 Task: Add Herban Cowboy Blossom Perfume to the cart.
Action: Mouse pressed left at (328, 164)
Screenshot: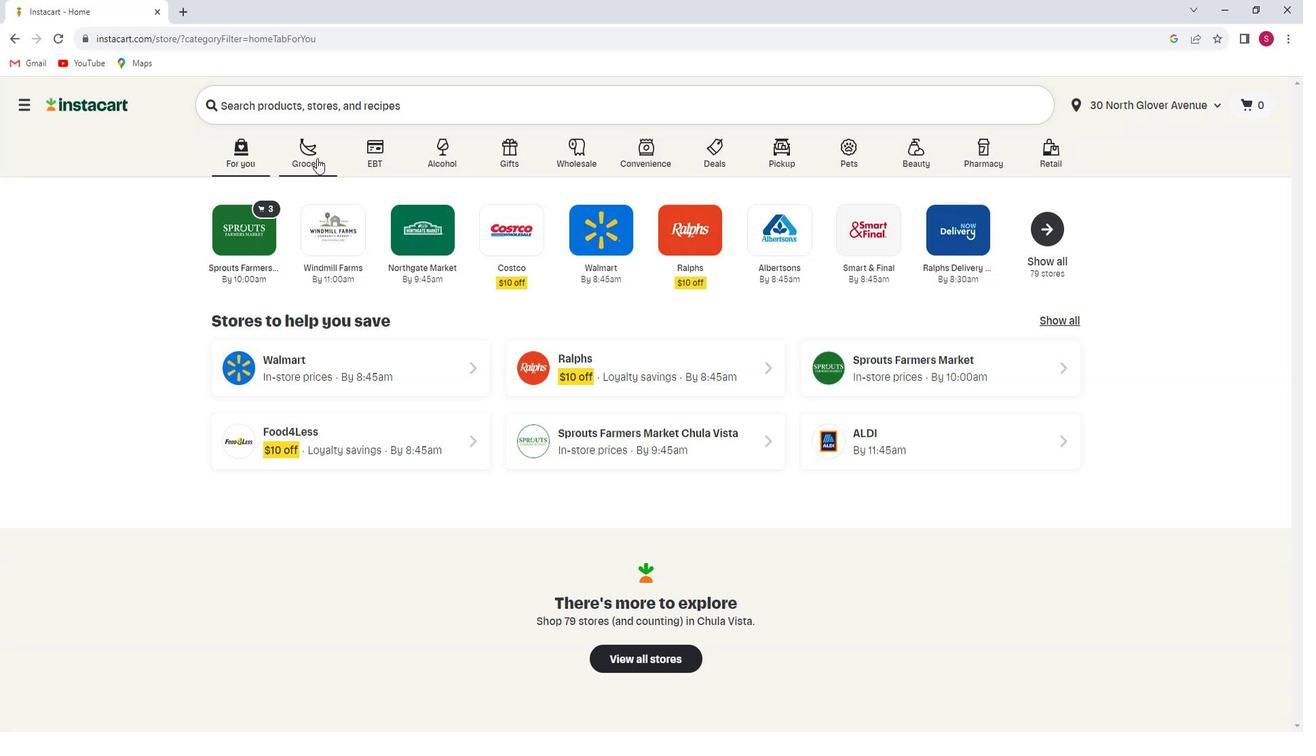 
Action: Mouse moved to (306, 401)
Screenshot: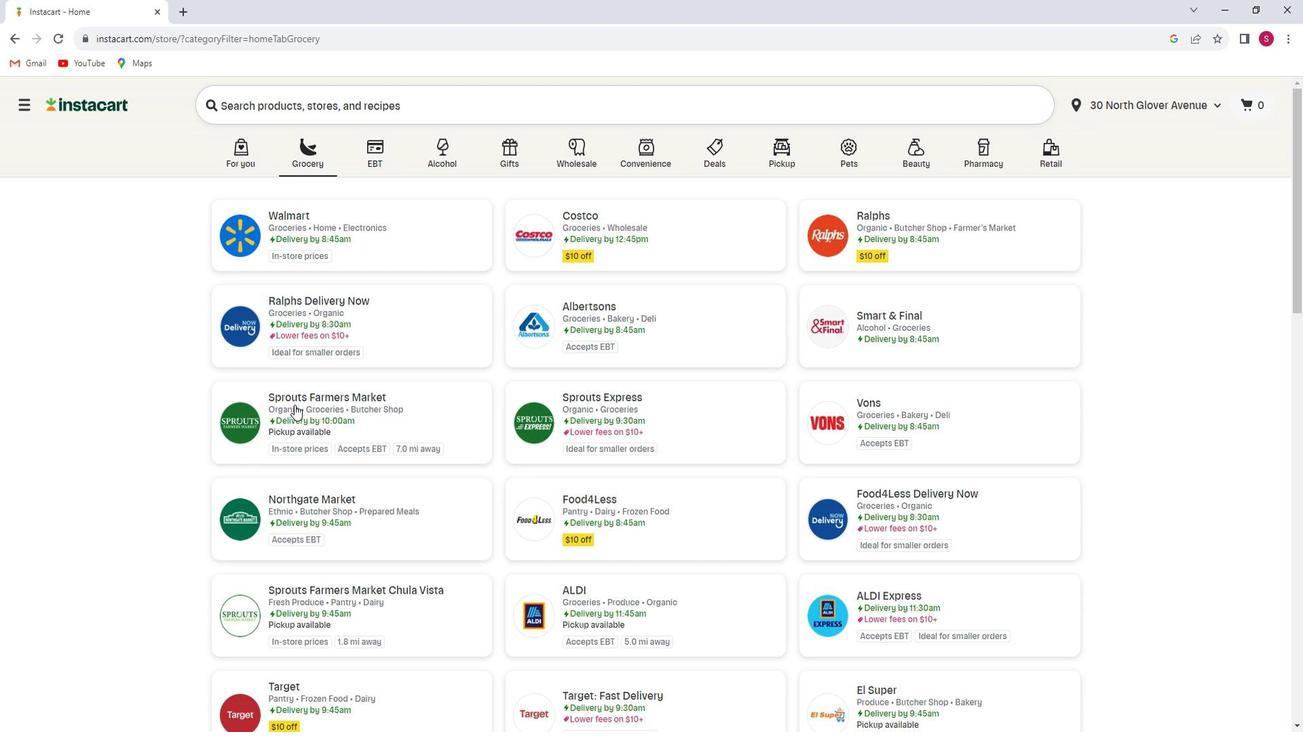 
Action: Mouse pressed left at (306, 401)
Screenshot: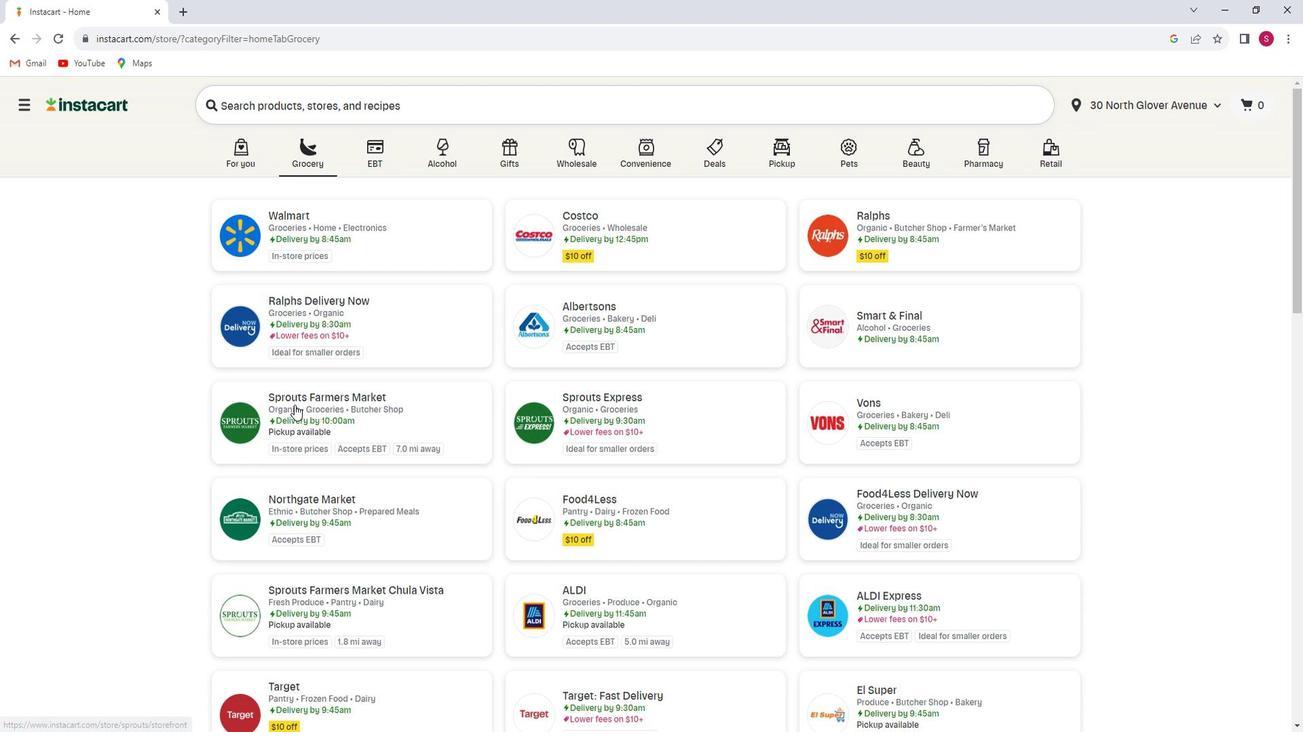 
Action: Mouse moved to (116, 394)
Screenshot: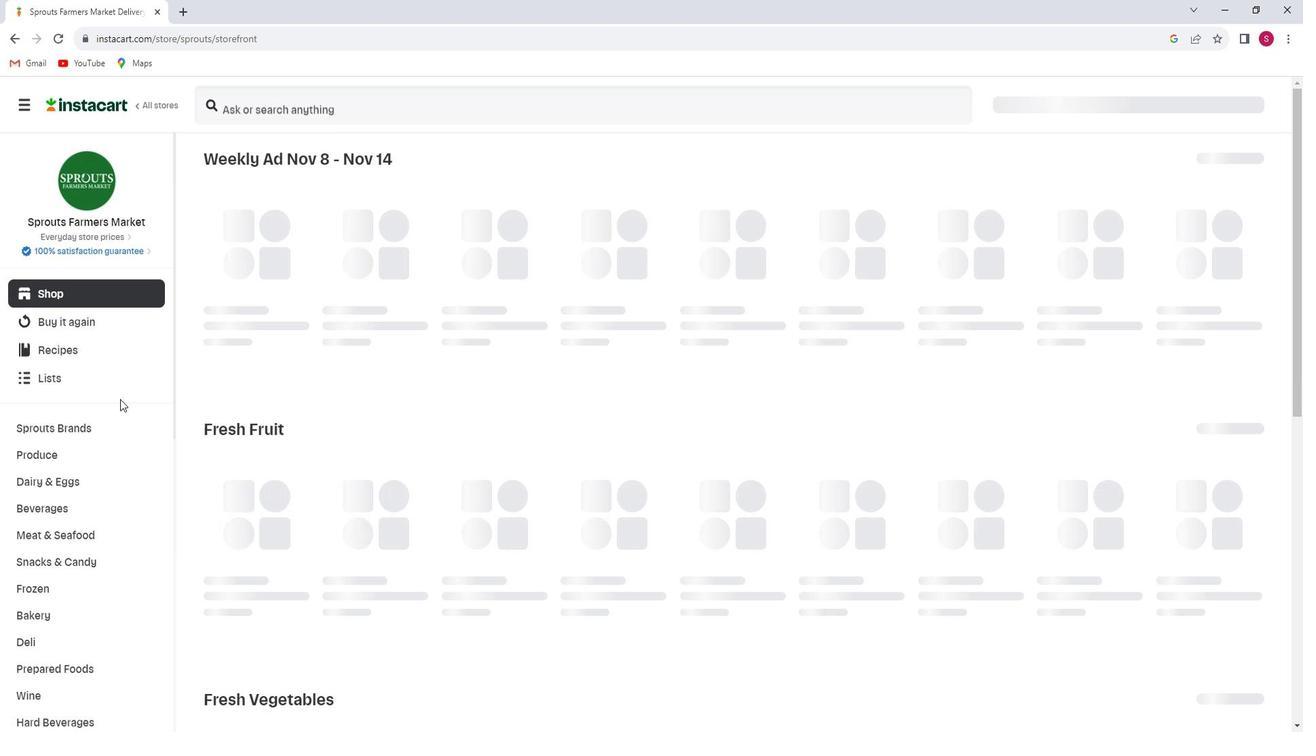 
Action: Mouse scrolled (116, 394) with delta (0, 0)
Screenshot: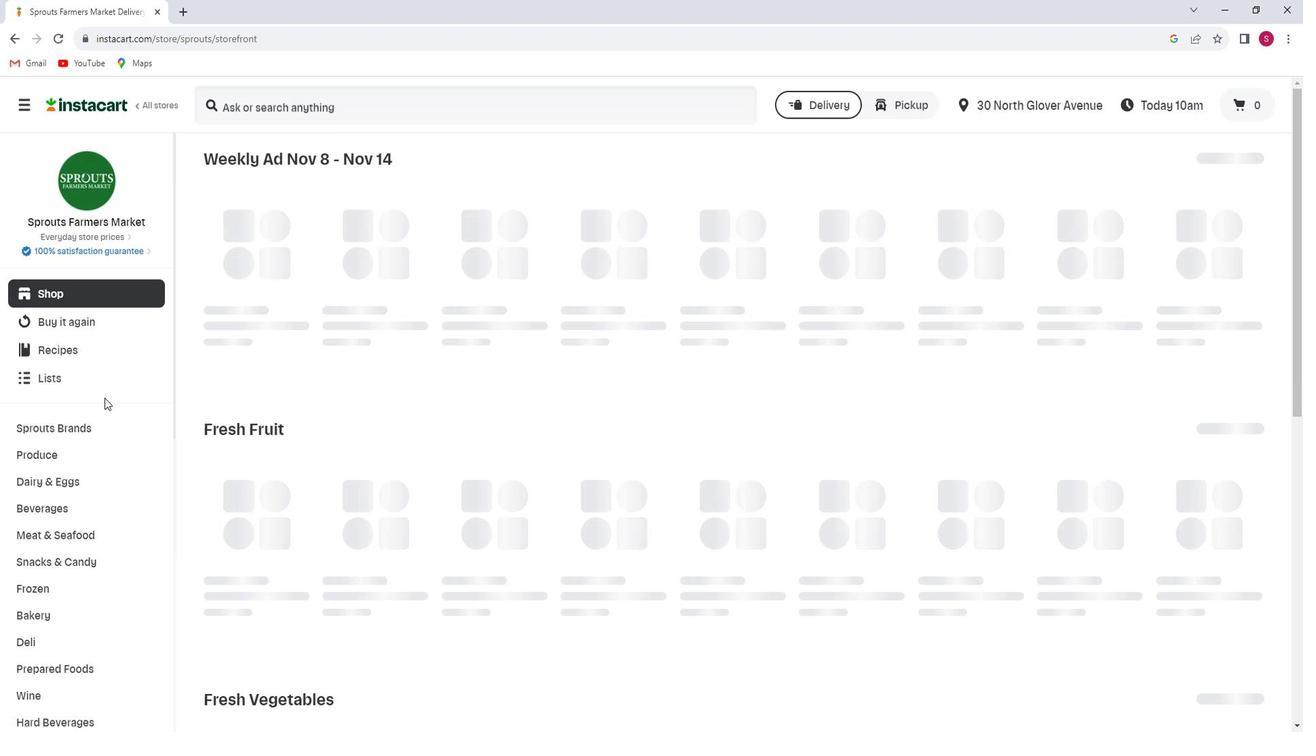 
Action: Mouse scrolled (116, 394) with delta (0, 0)
Screenshot: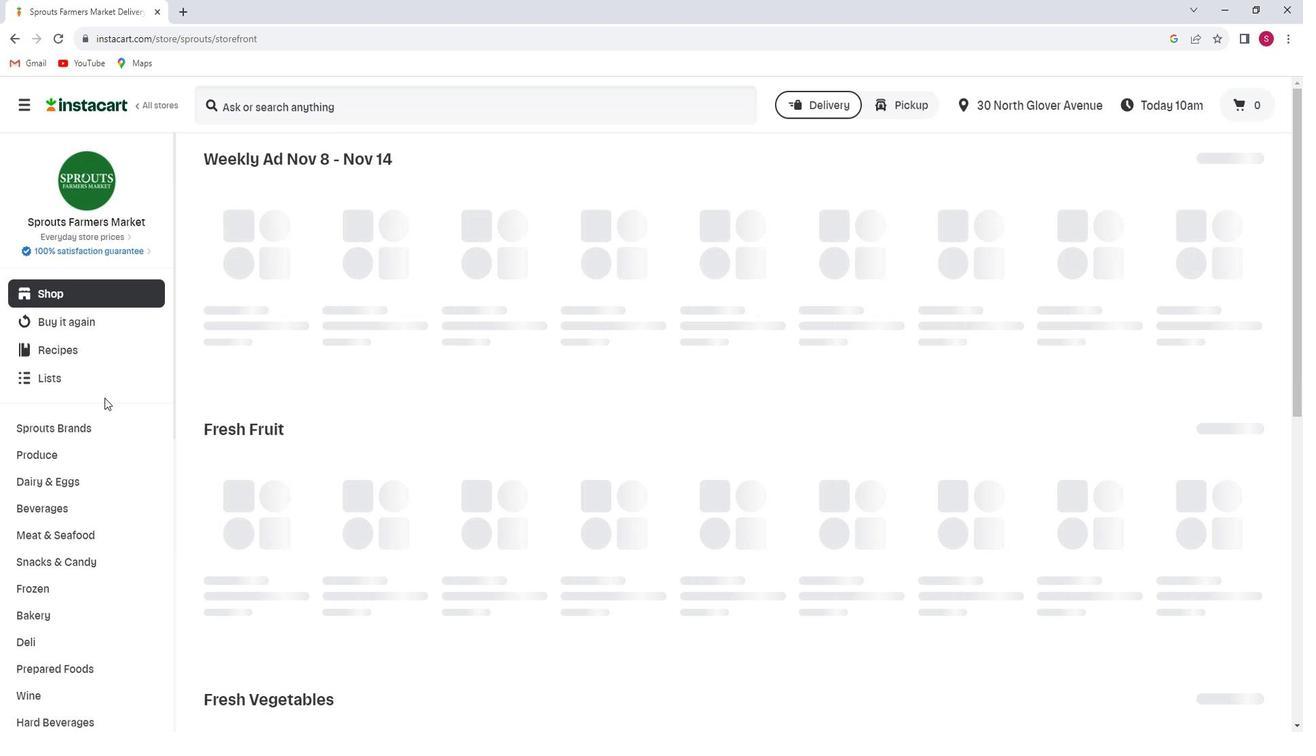 
Action: Mouse scrolled (116, 394) with delta (0, 0)
Screenshot: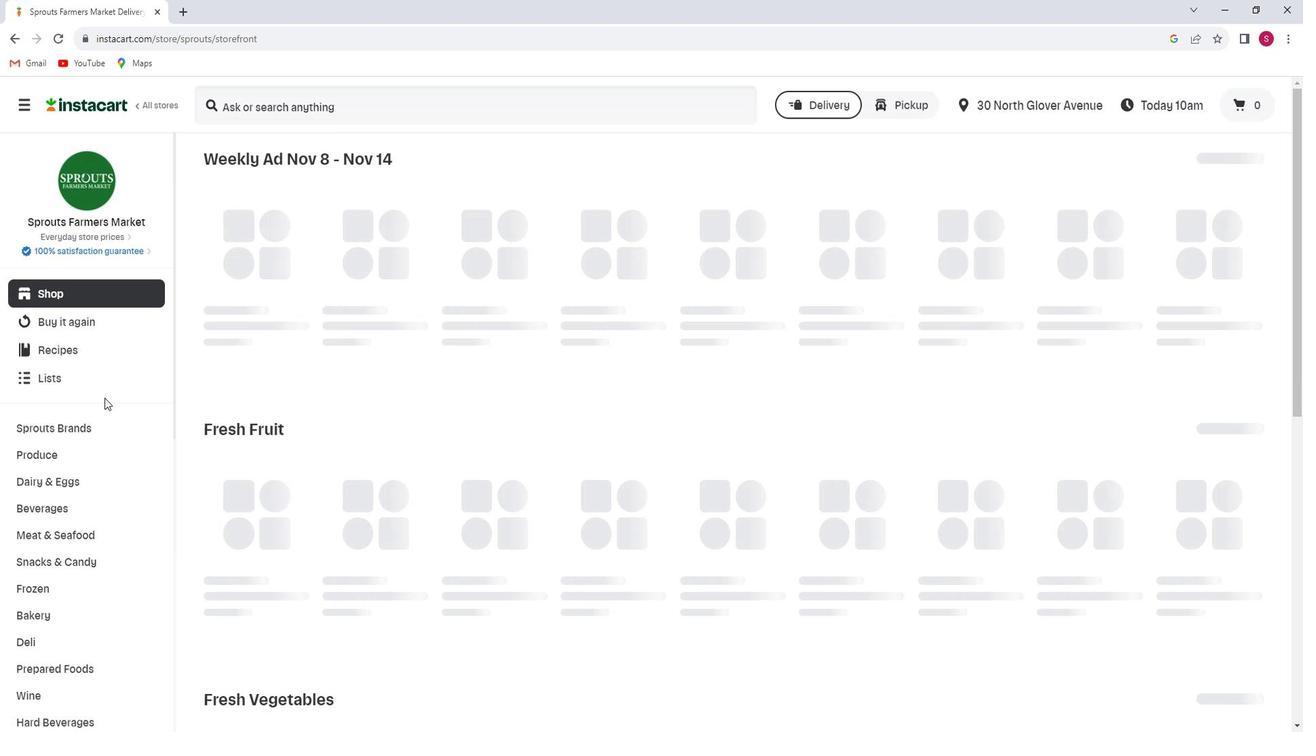 
Action: Mouse scrolled (116, 394) with delta (0, 0)
Screenshot: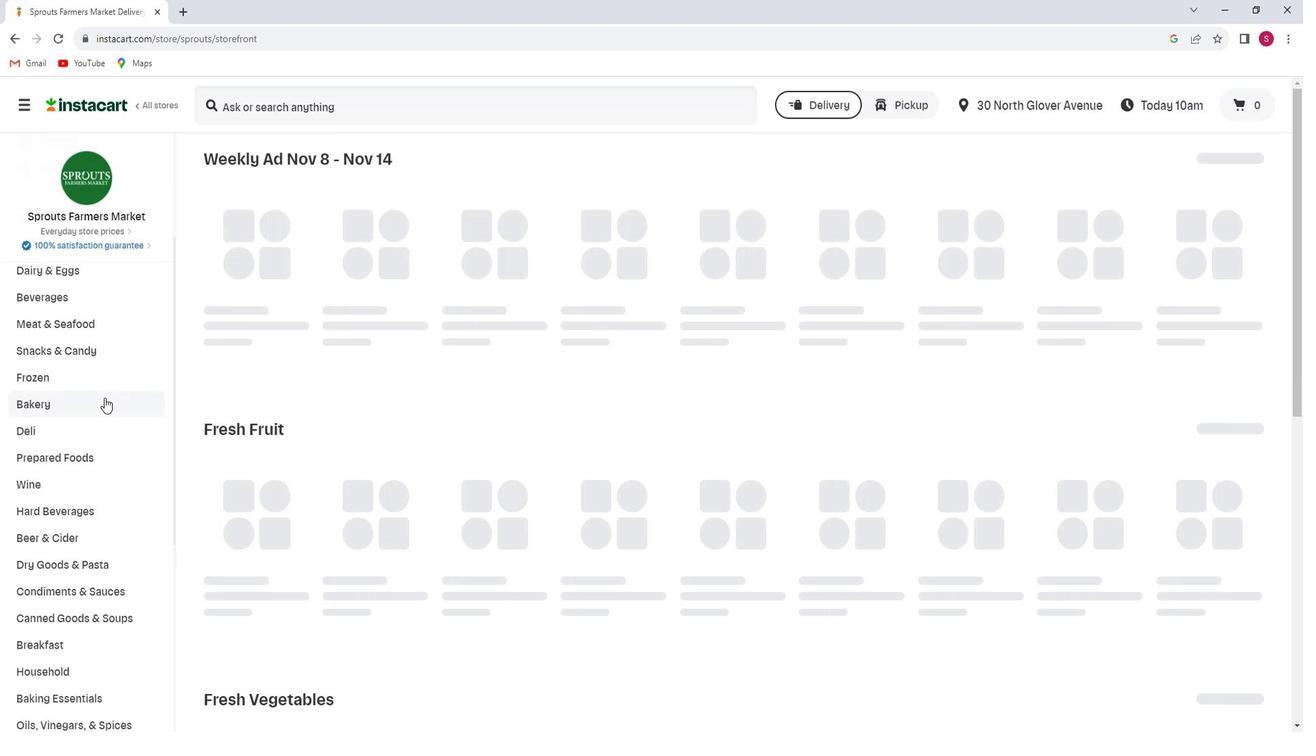
Action: Mouse scrolled (116, 394) with delta (0, 0)
Screenshot: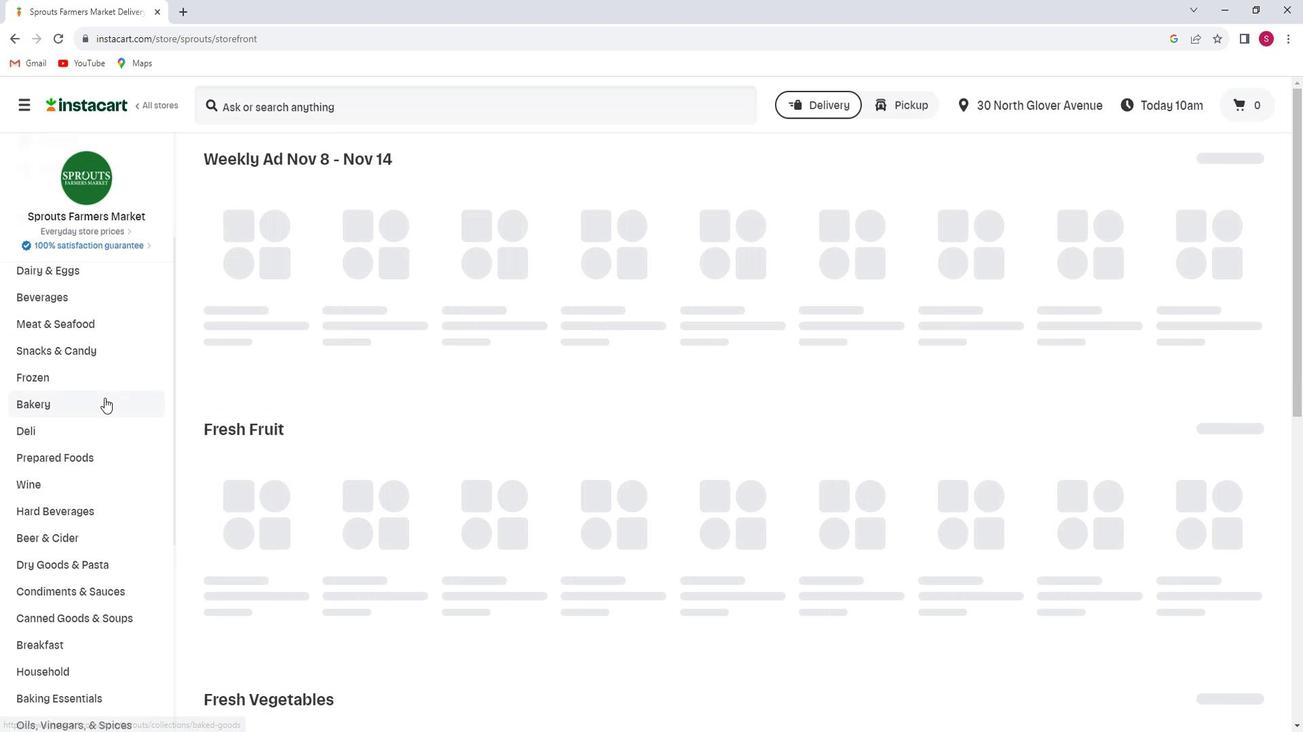 
Action: Mouse scrolled (116, 394) with delta (0, 0)
Screenshot: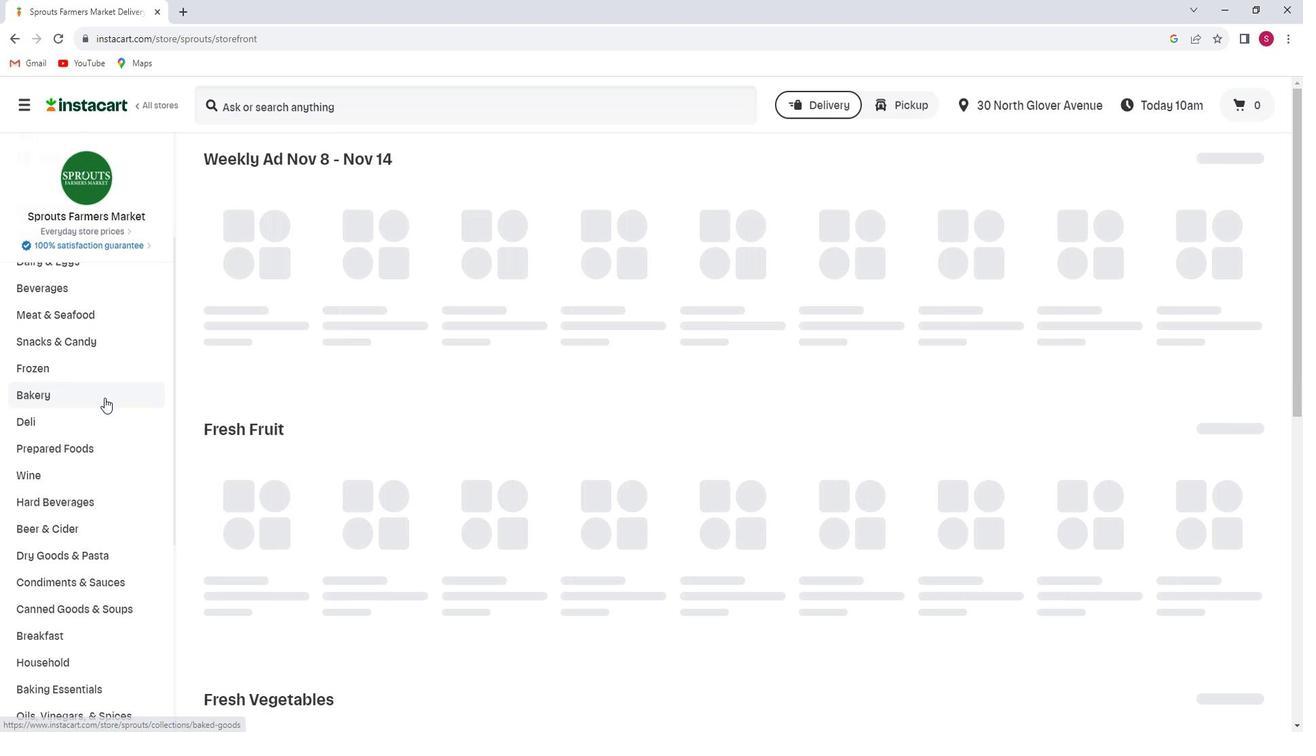 
Action: Mouse scrolled (116, 394) with delta (0, 0)
Screenshot: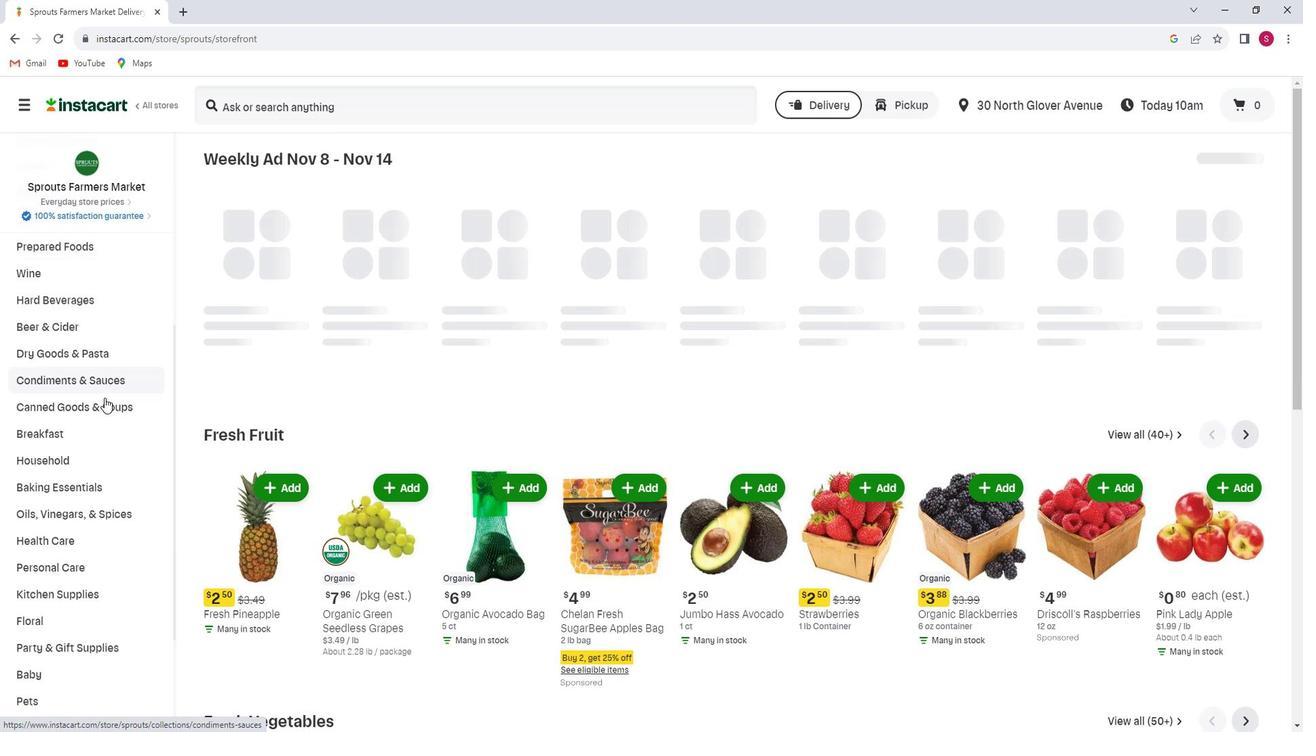 
Action: Mouse moved to (78, 462)
Screenshot: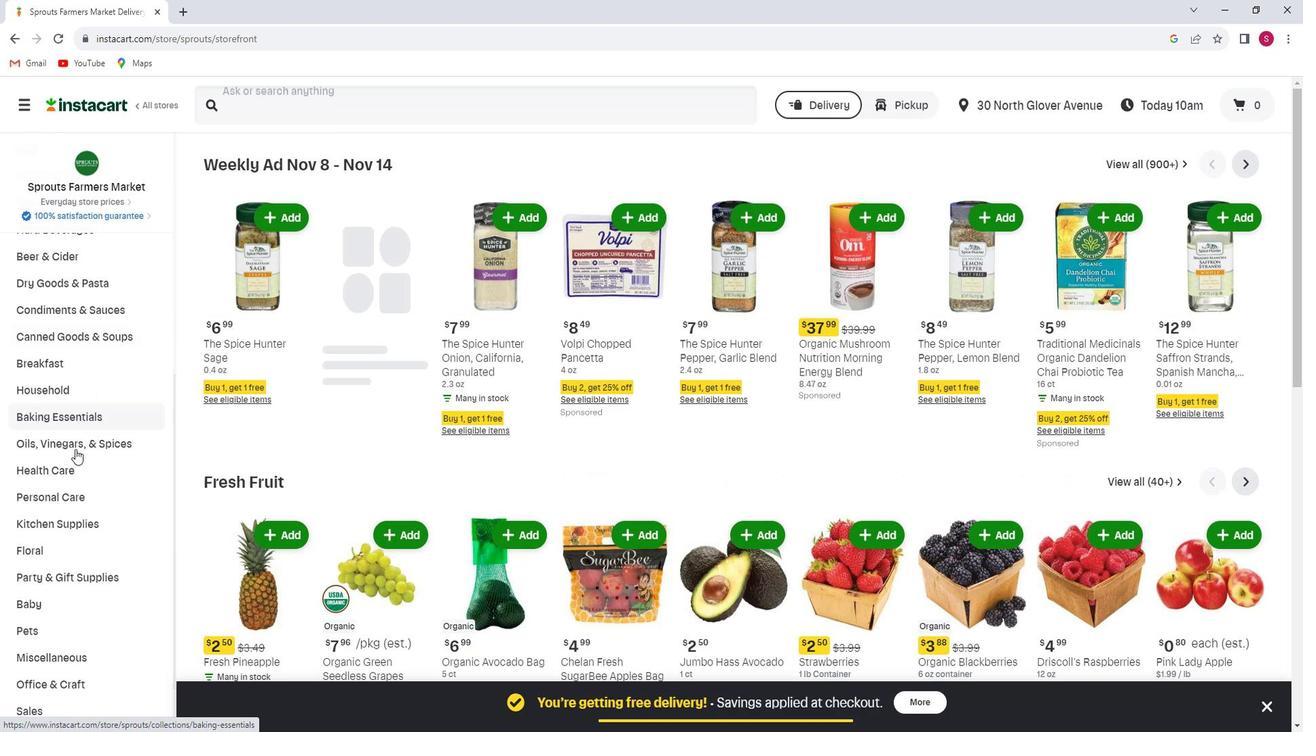 
Action: Mouse scrolled (78, 462) with delta (0, 0)
Screenshot: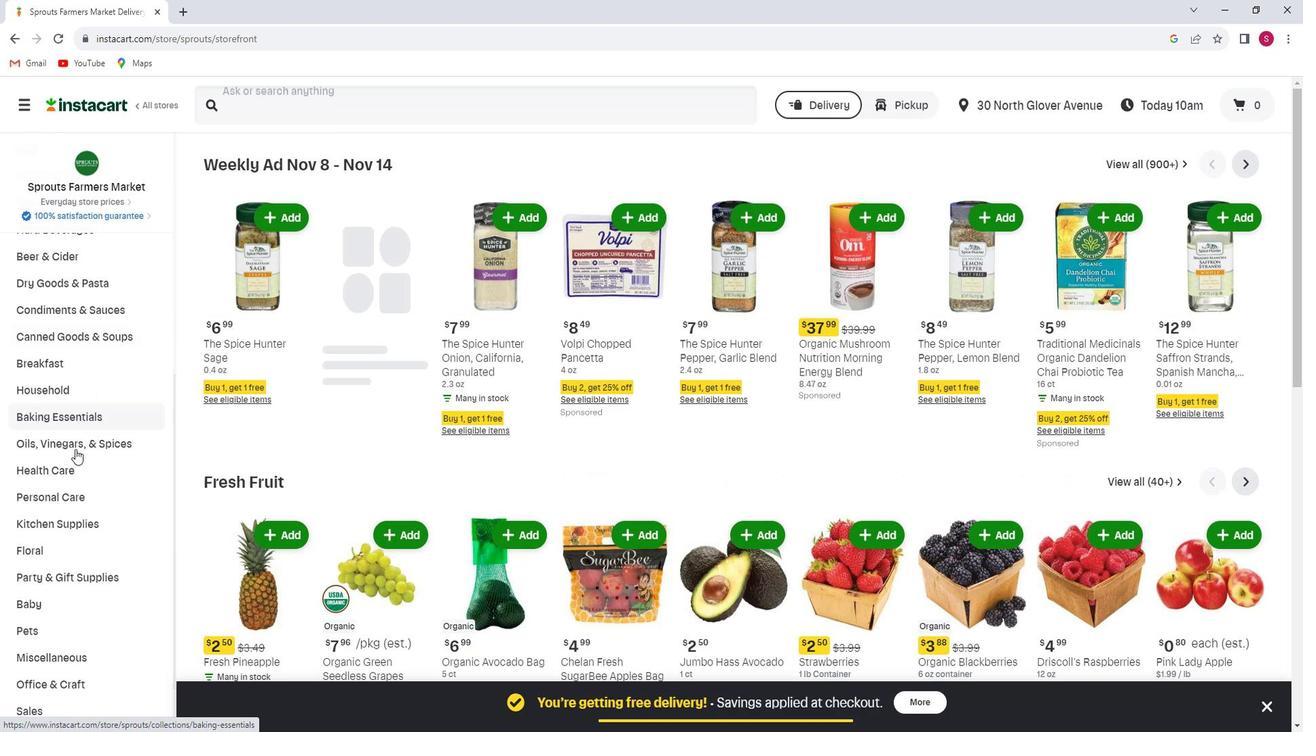 
Action: Mouse moved to (76, 546)
Screenshot: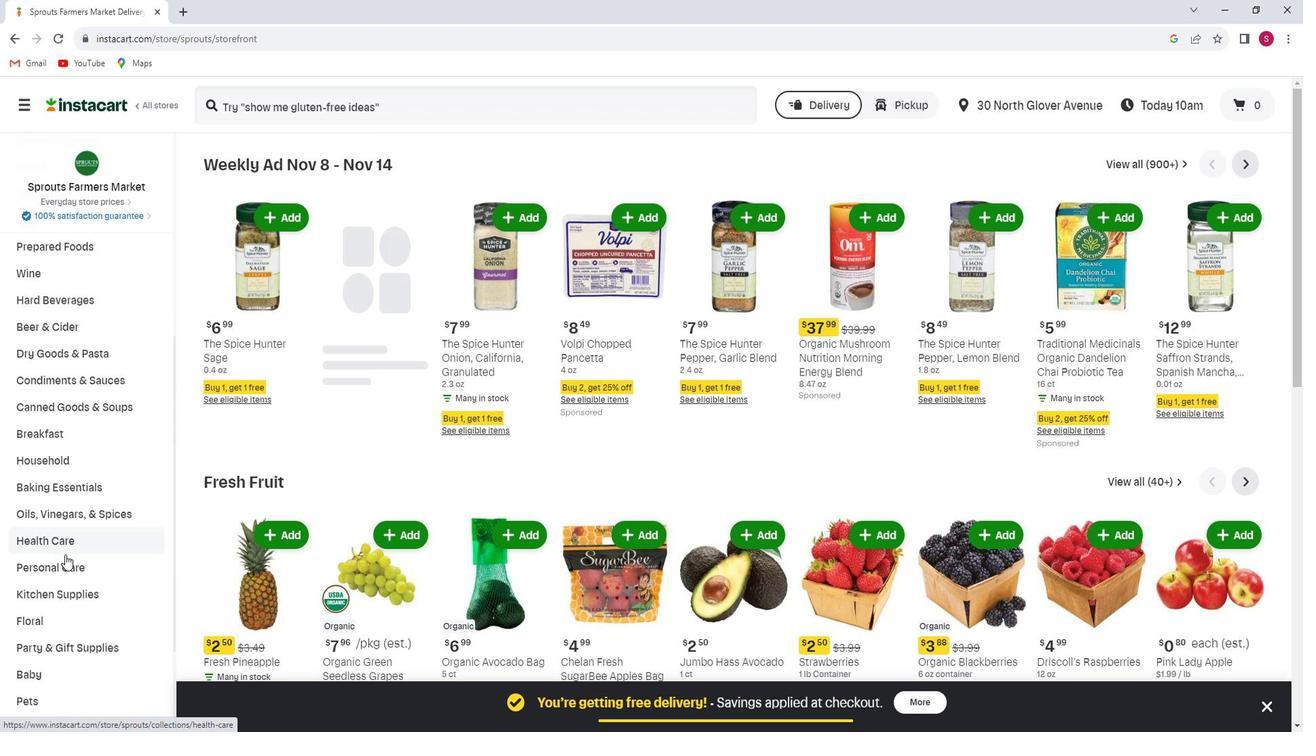 
Action: Mouse pressed left at (76, 546)
Screenshot: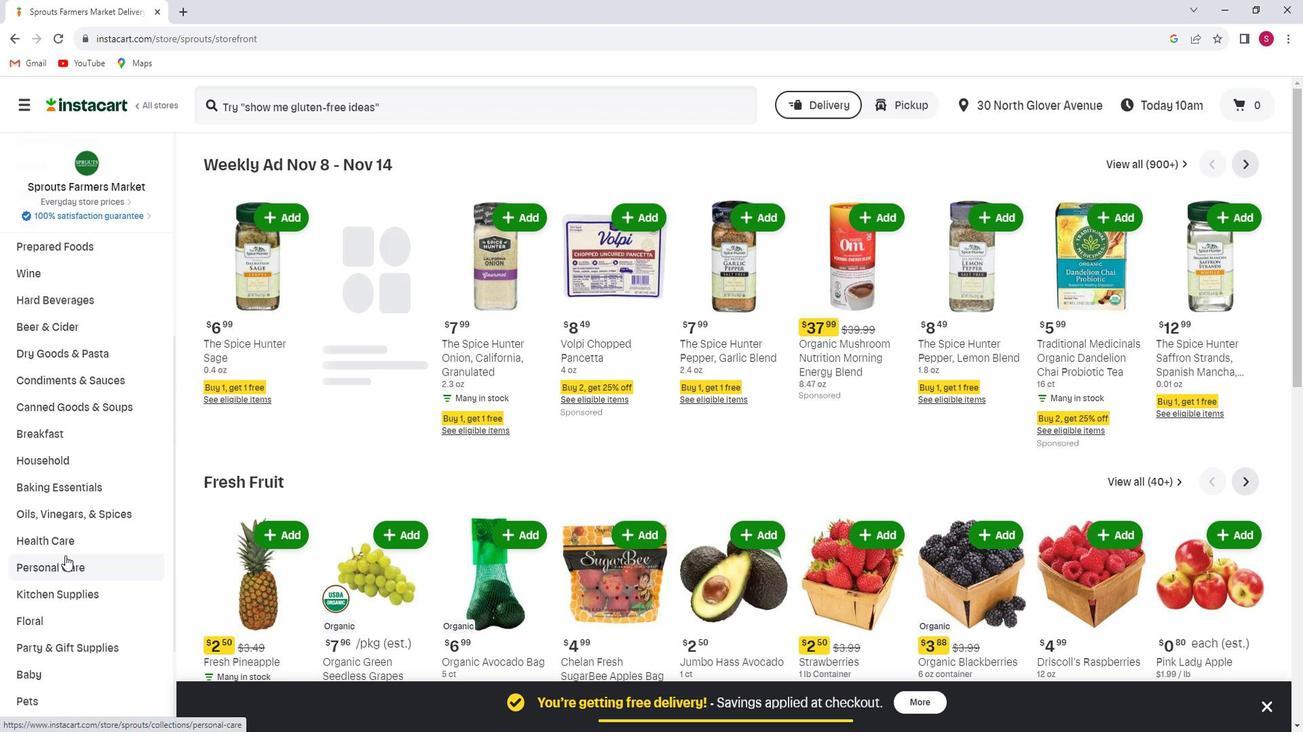 
Action: Mouse moved to (1182, 206)
Screenshot: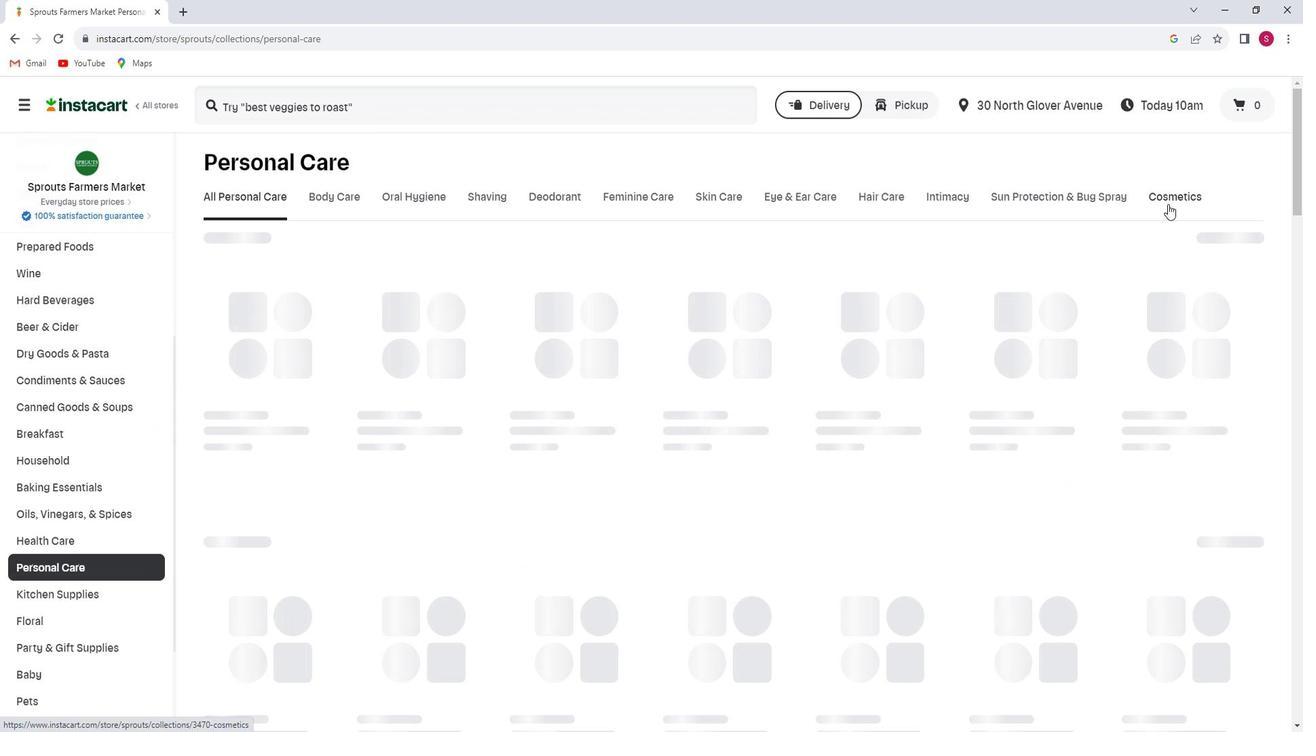 
Action: Mouse pressed left at (1182, 206)
Screenshot: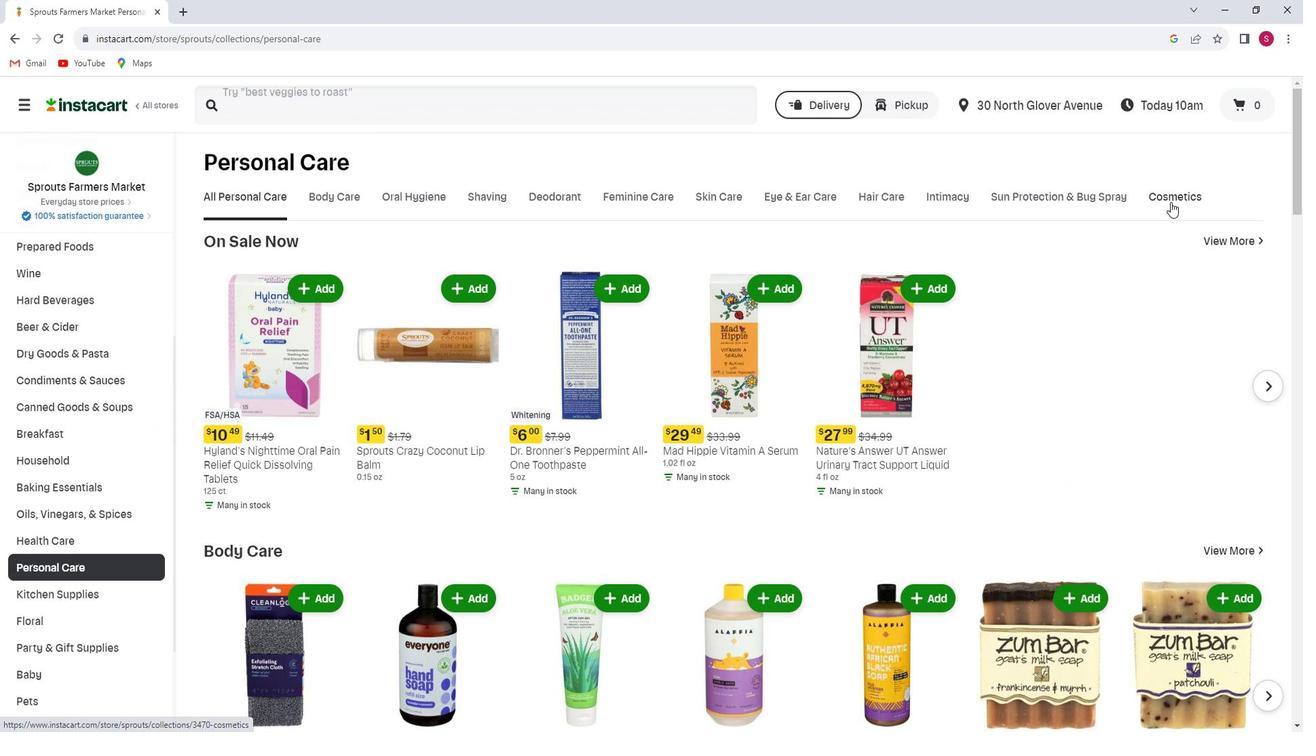 
Action: Mouse moved to (513, 271)
Screenshot: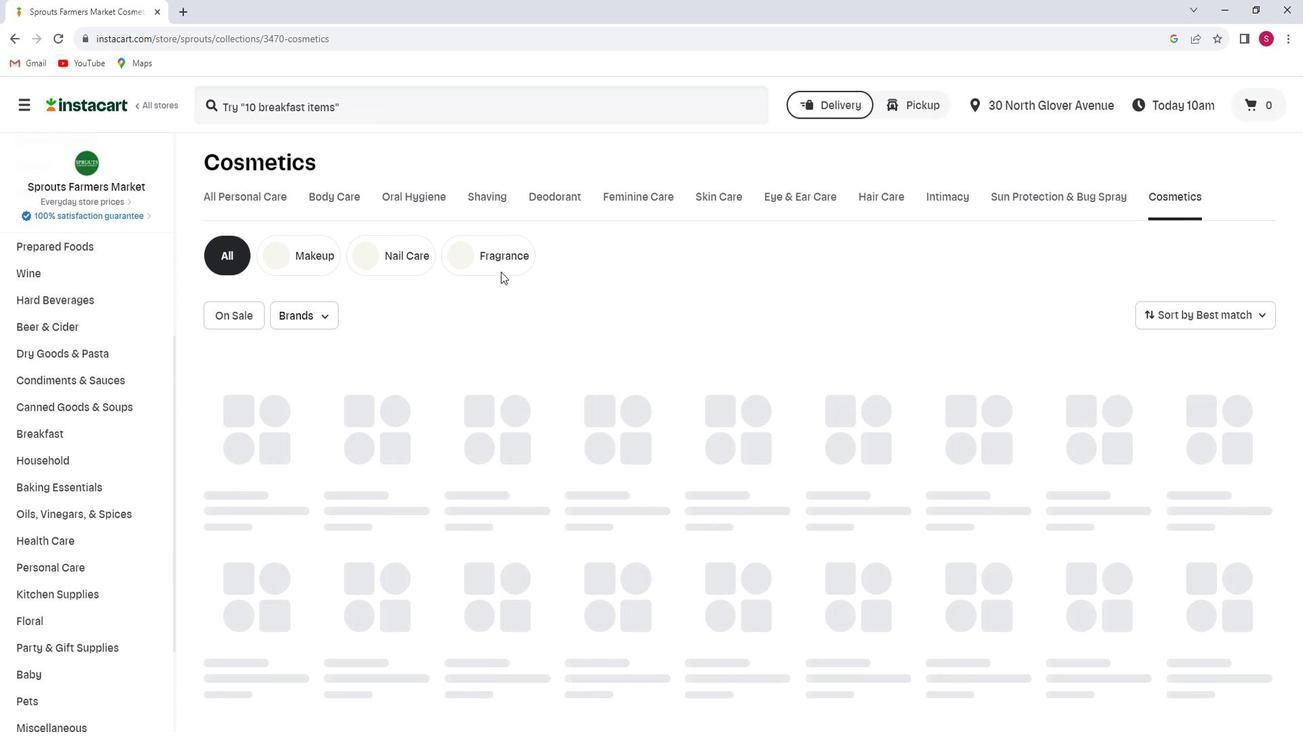 
Action: Mouse pressed left at (513, 271)
Screenshot: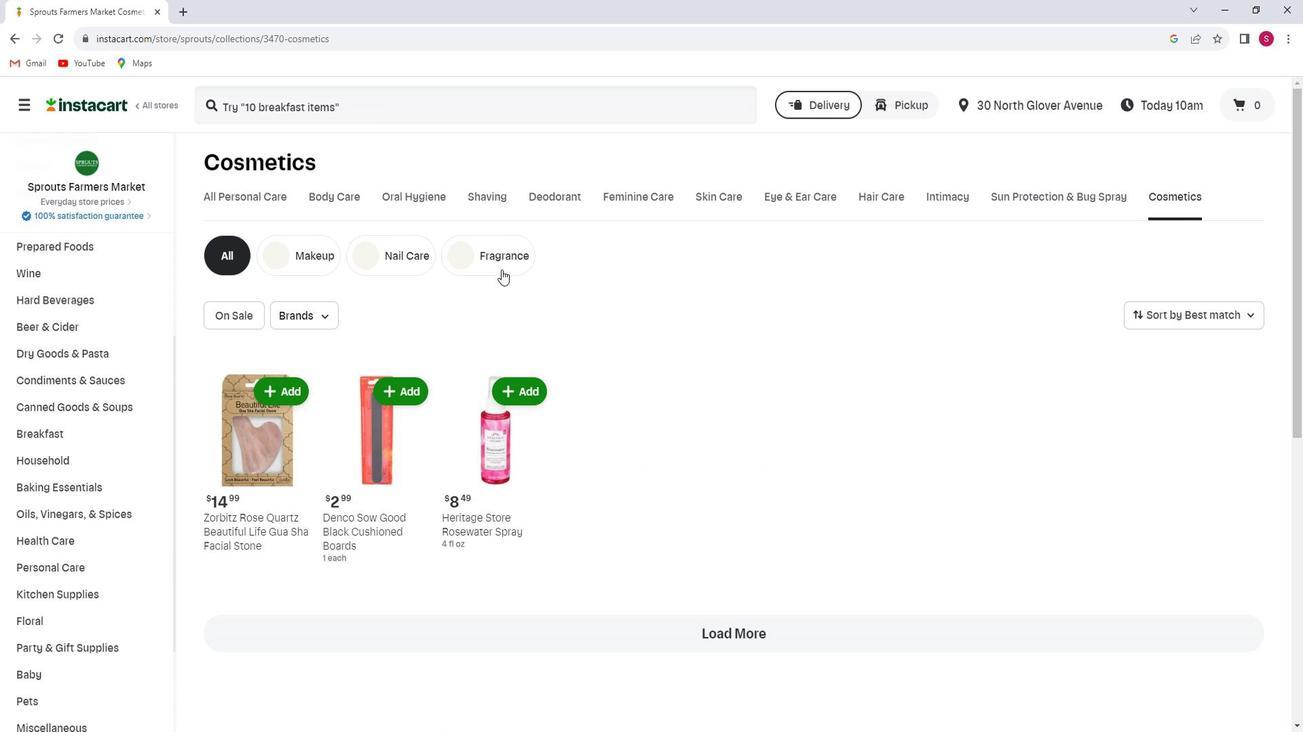 
Action: Mouse moved to (421, 118)
Screenshot: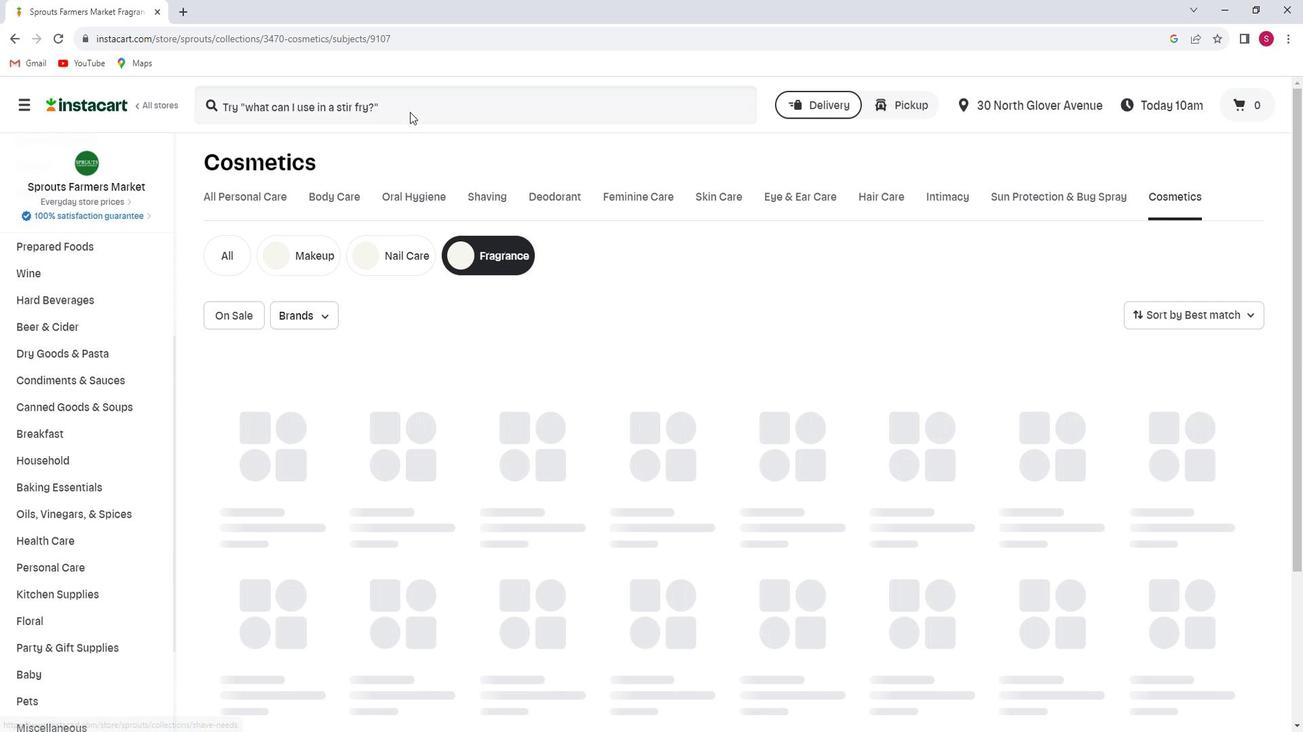 
Action: Mouse pressed left at (421, 118)
Screenshot: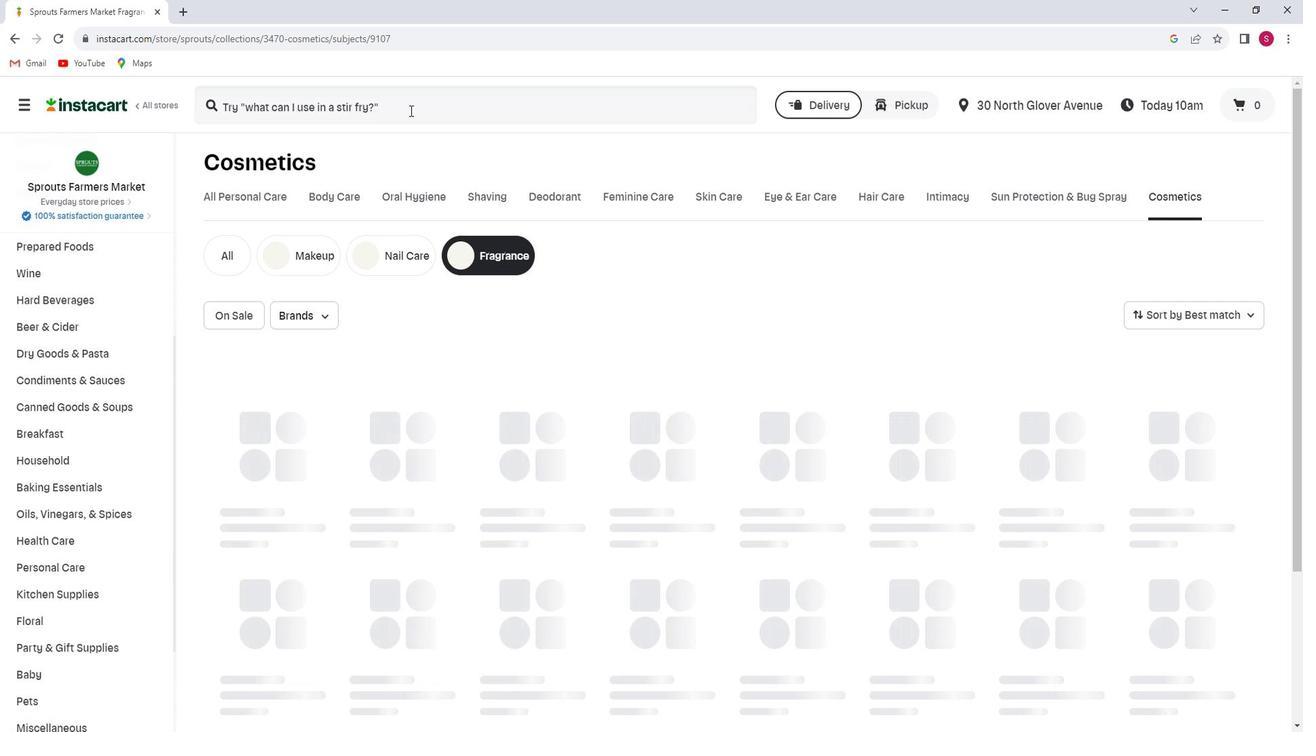 
Action: Key pressed <Key.shift>Herban<Key.space><Key.shift>Cowboy<Key.space><Key.shift><Key.shift><Key.shift><Key.shift><Key.shift><Key.shift><Key.shift>Blossom<Key.space><Key.shift>perfume<Key.enter>
Screenshot: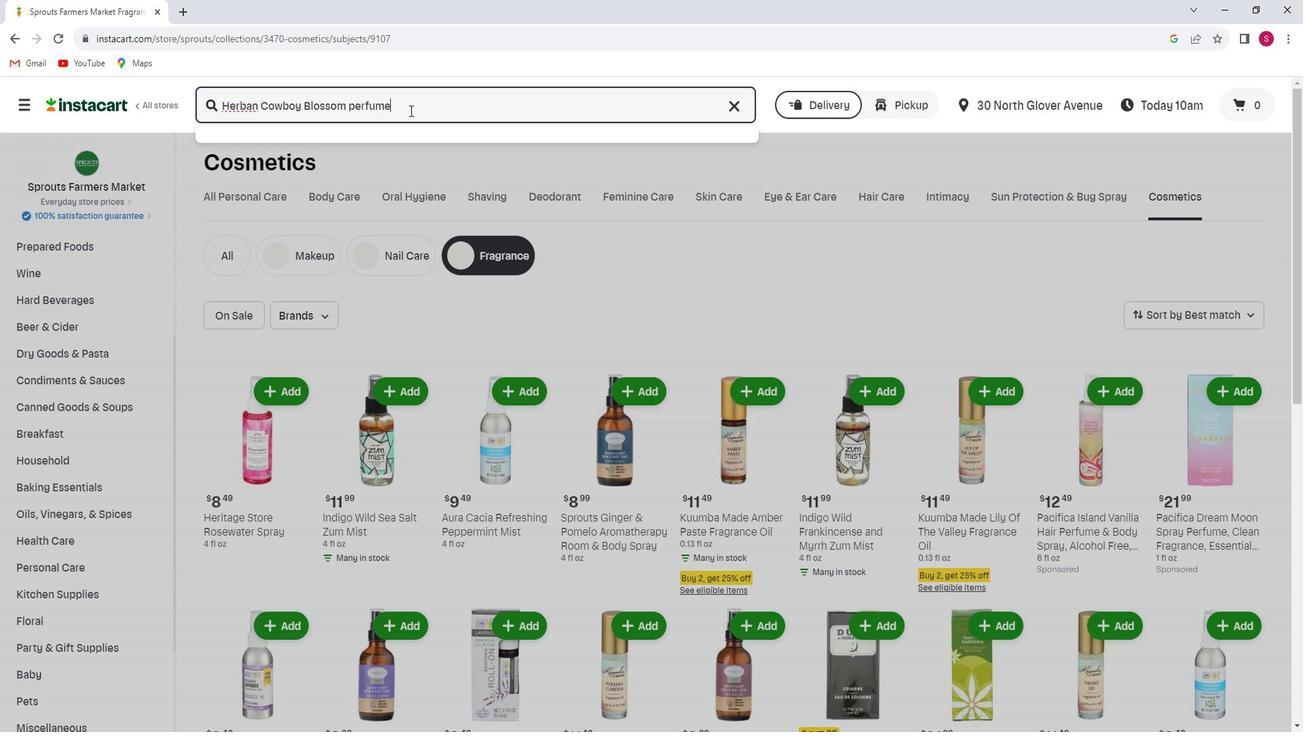 
Action: Mouse moved to (593, 219)
Screenshot: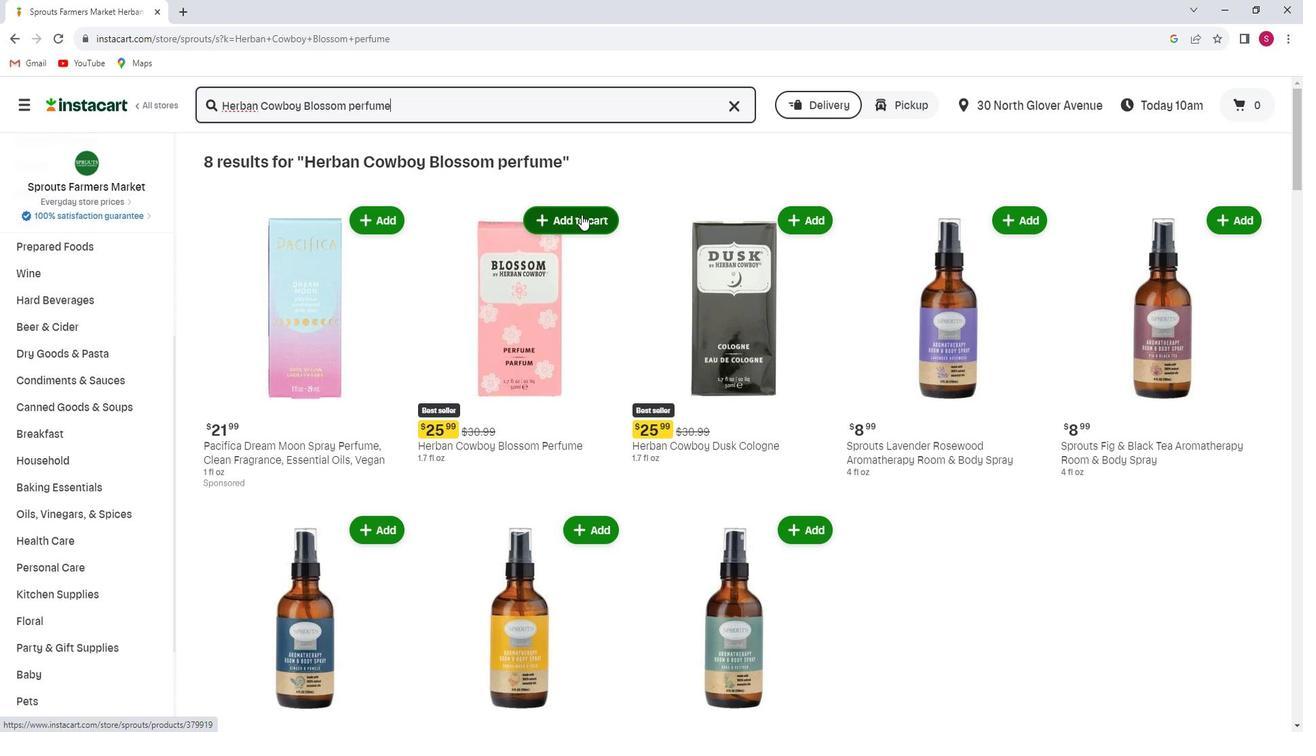 
Action: Mouse pressed left at (593, 219)
Screenshot: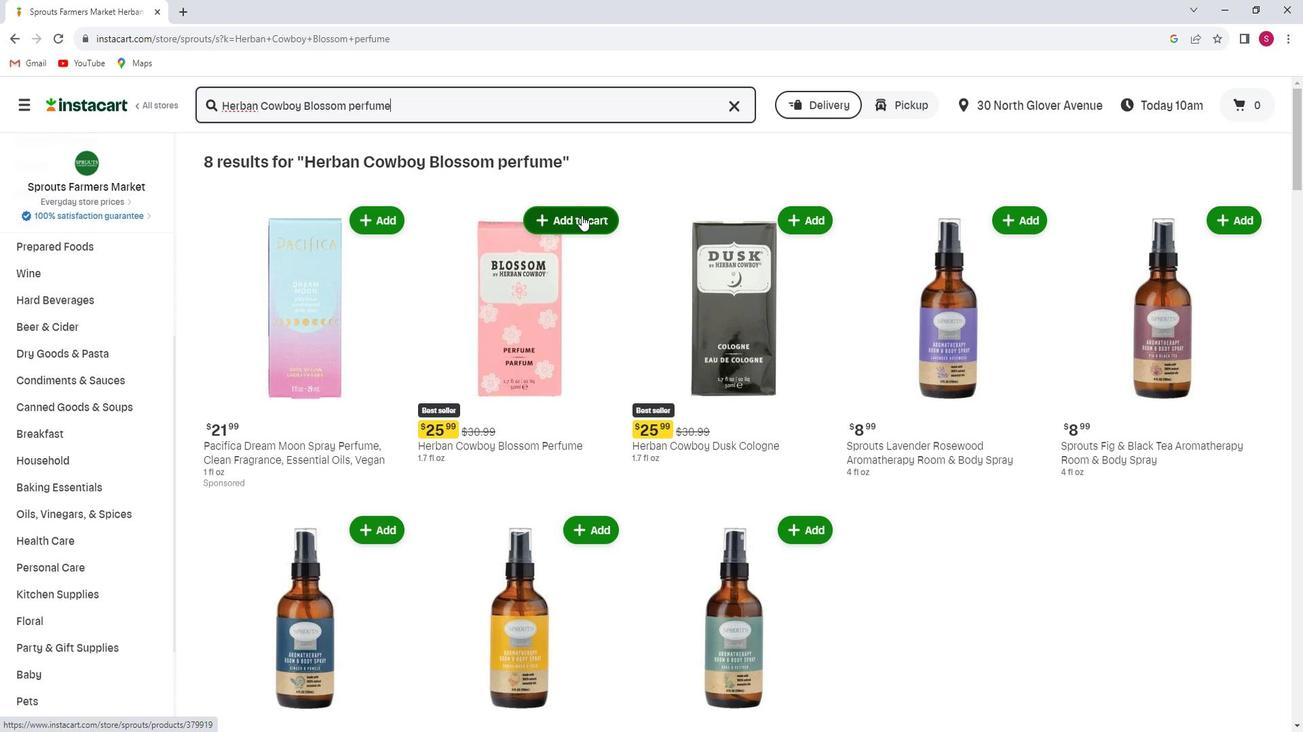 
Action: Mouse moved to (610, 286)
Screenshot: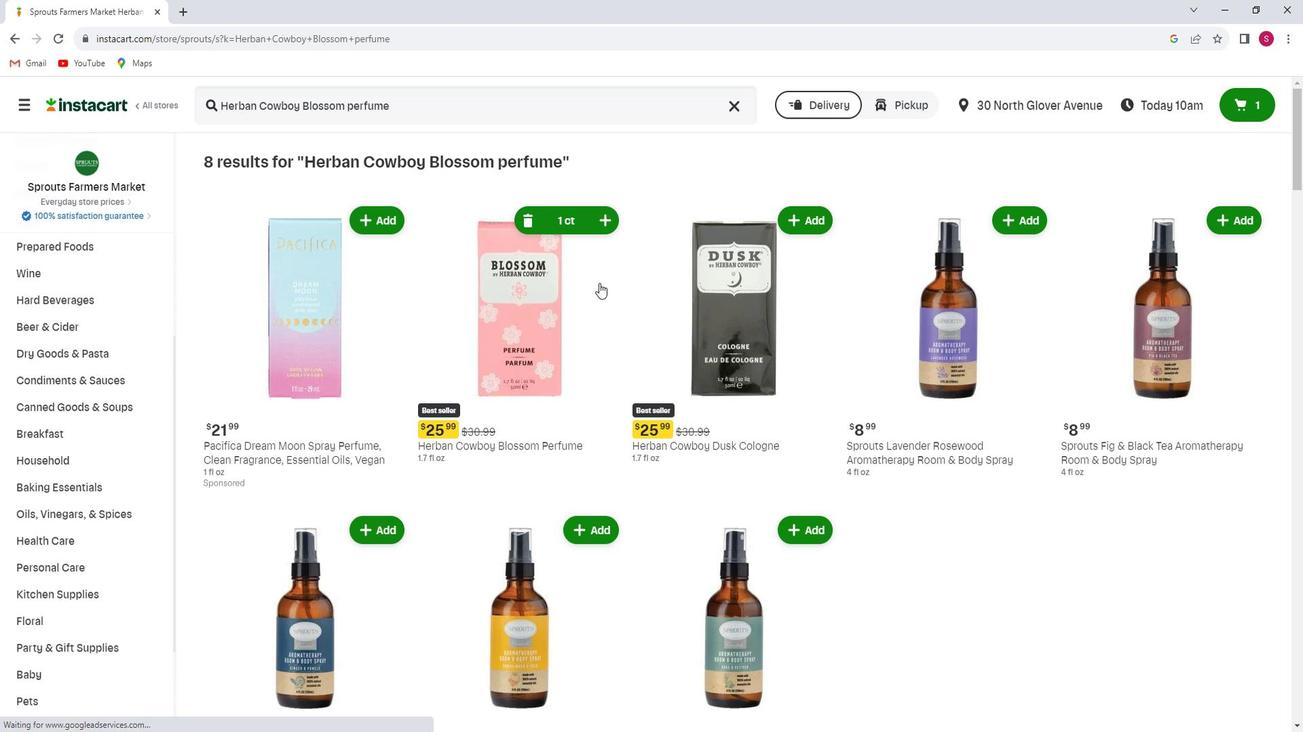 
